 Task: Add One Degree Sprouted, Brown Rice Crisps, Organic Cereal to the cart.
Action: Mouse moved to (719, 240)
Screenshot: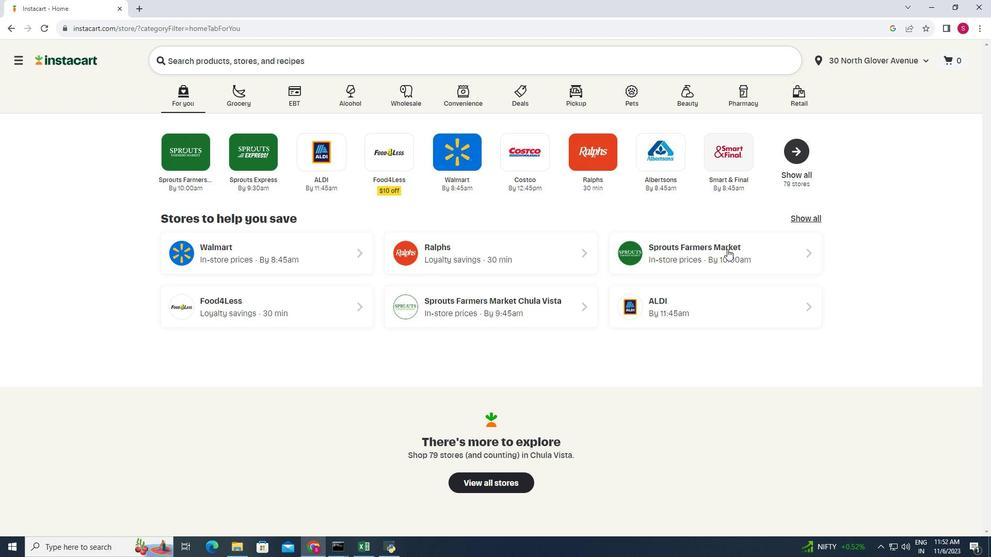 
Action: Mouse pressed left at (719, 240)
Screenshot: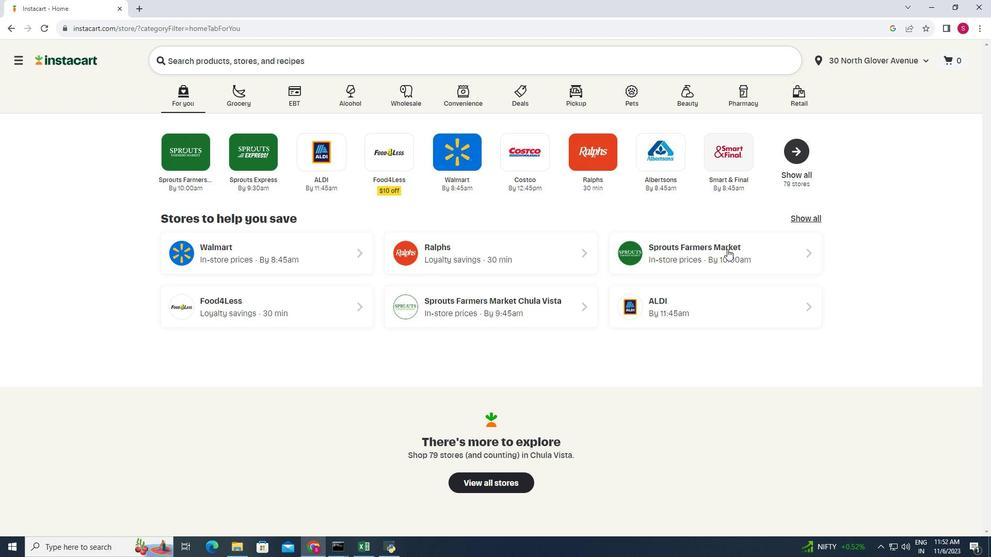 
Action: Mouse moved to (33, 305)
Screenshot: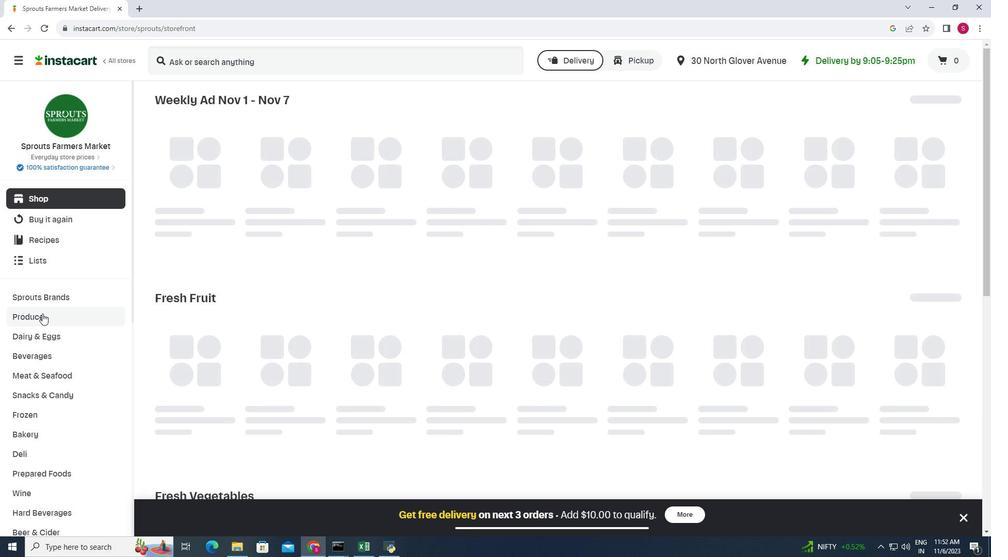 
Action: Mouse scrolled (33, 304) with delta (0, 0)
Screenshot: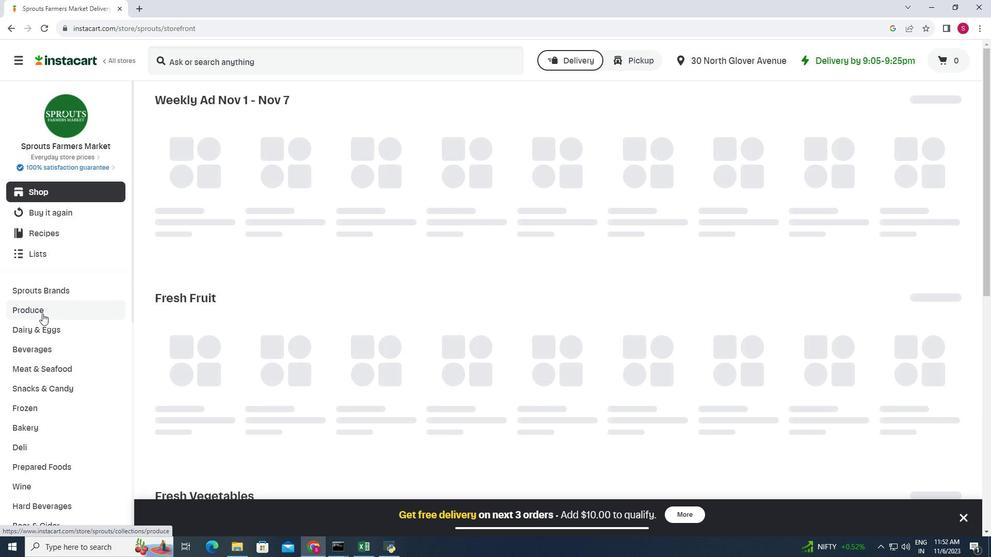 
Action: Mouse scrolled (33, 304) with delta (0, 0)
Screenshot: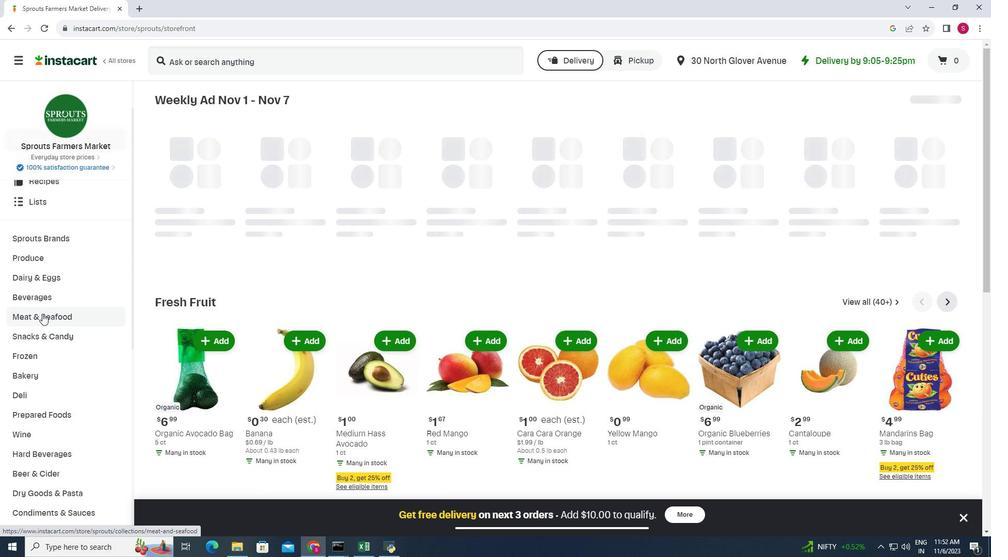 
Action: Mouse scrolled (33, 304) with delta (0, 0)
Screenshot: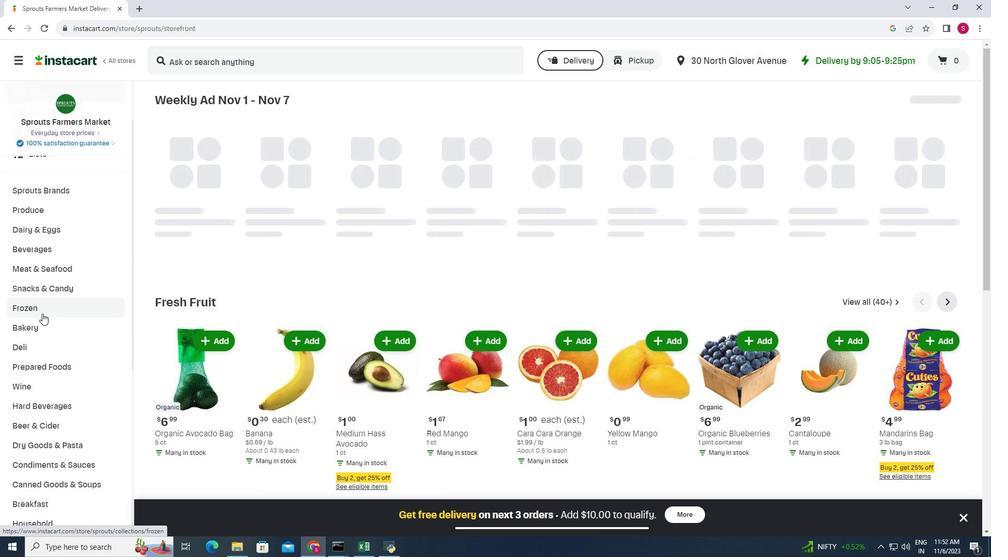 
Action: Mouse moved to (69, 449)
Screenshot: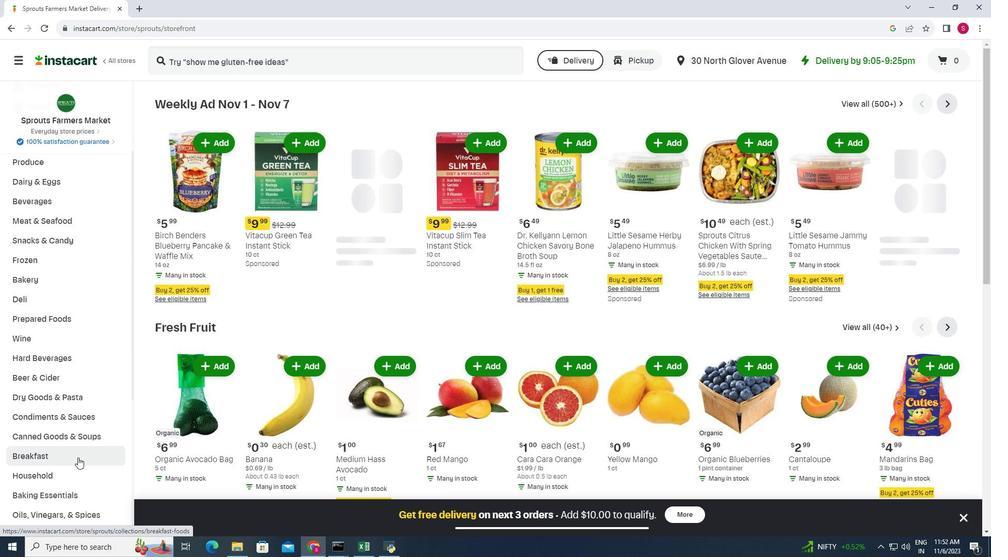 
Action: Mouse pressed left at (69, 449)
Screenshot: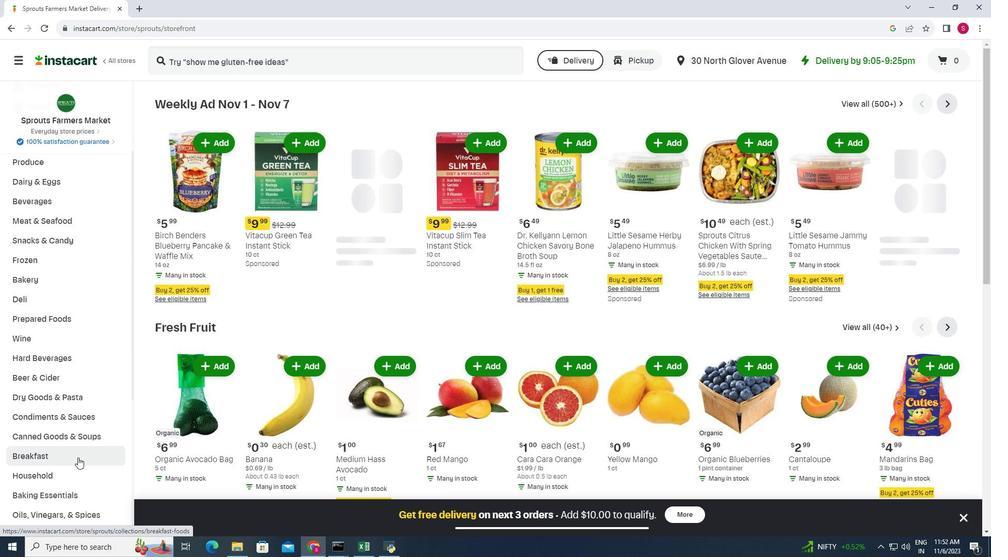 
Action: Mouse moved to (756, 118)
Screenshot: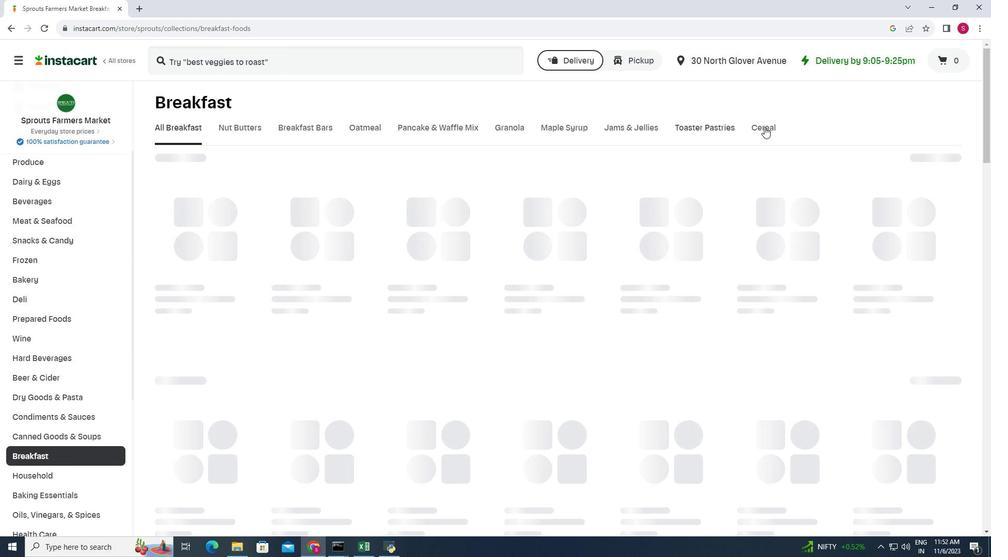 
Action: Mouse pressed left at (756, 118)
Screenshot: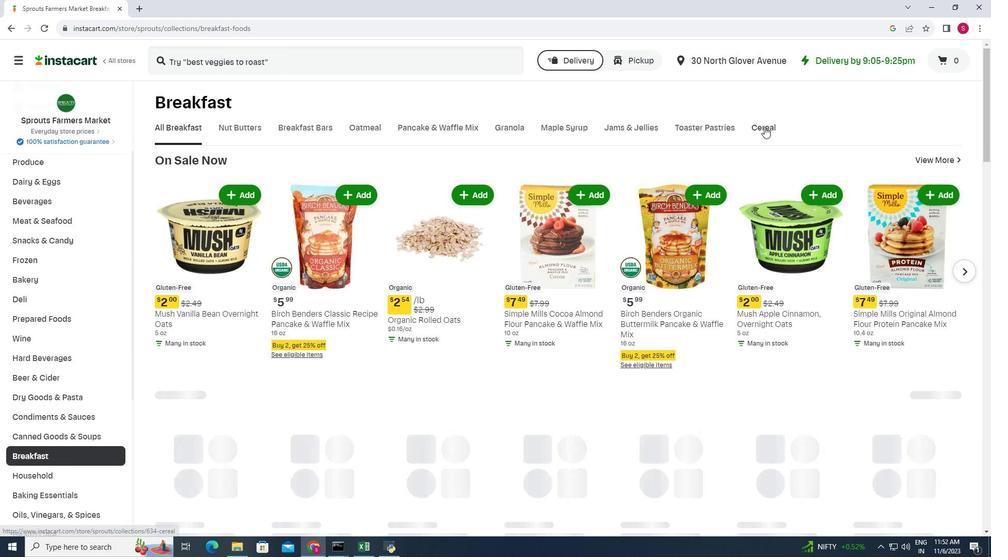 
Action: Mouse moved to (418, 149)
Screenshot: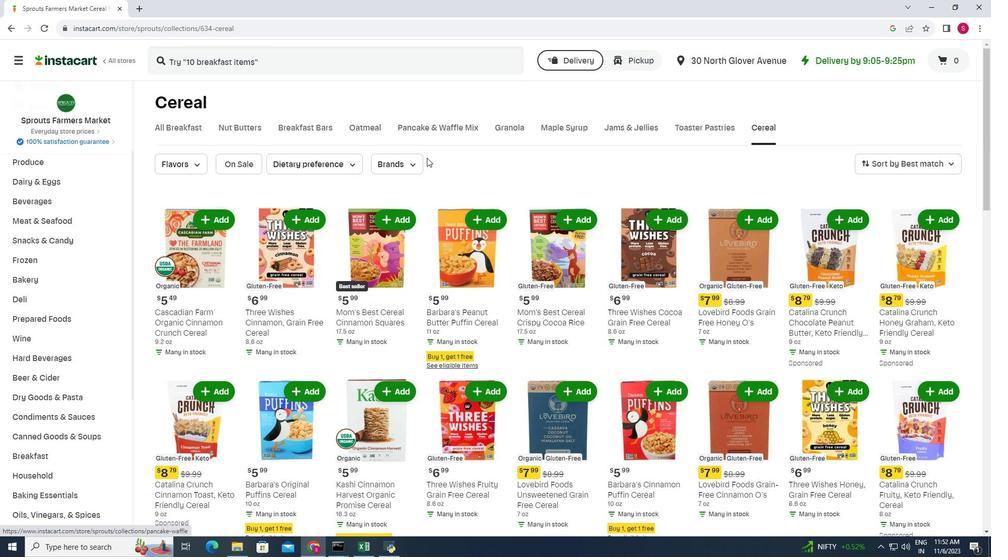 
Action: Mouse scrolled (418, 148) with delta (0, 0)
Screenshot: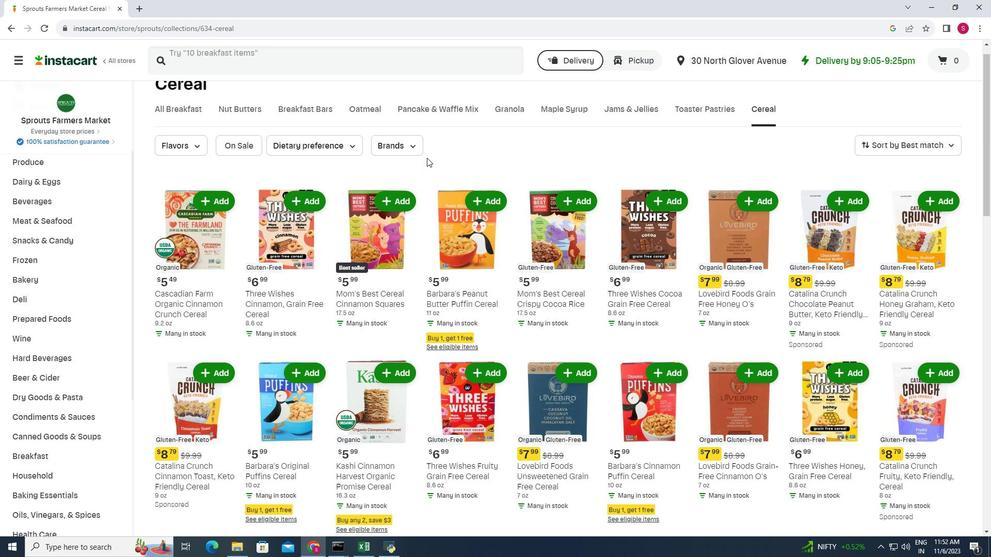
Action: Mouse moved to (418, 149)
Screenshot: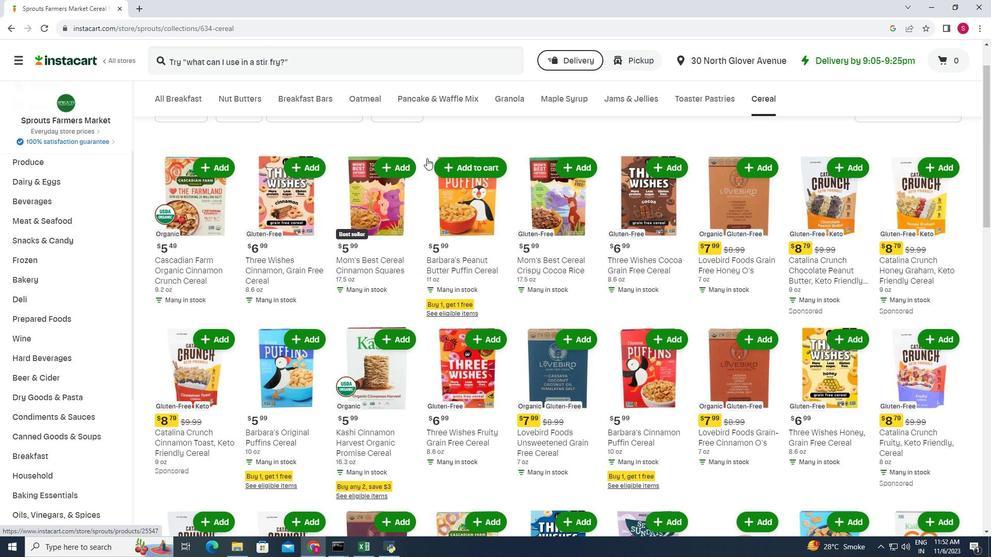 
Action: Mouse scrolled (418, 149) with delta (0, 0)
Screenshot: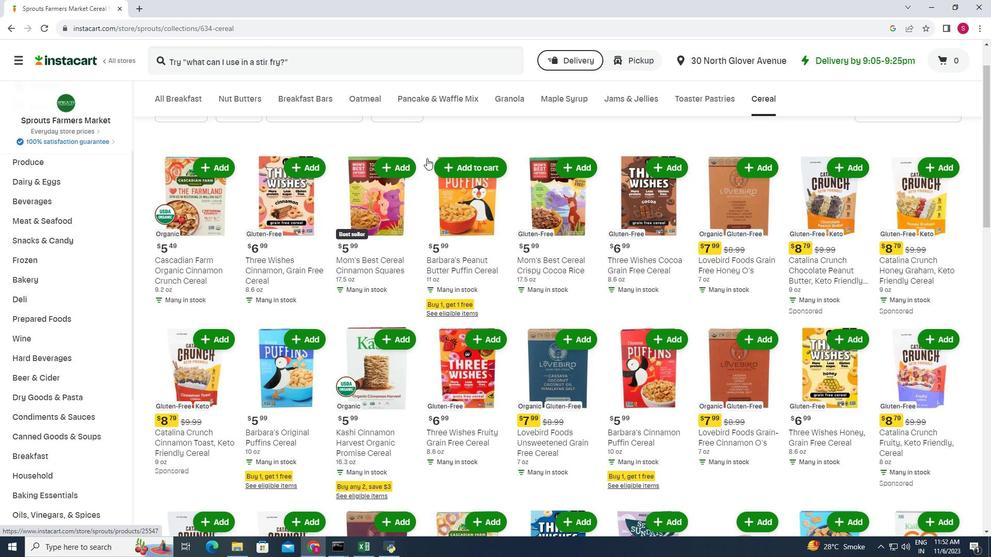 
Action: Mouse scrolled (418, 149) with delta (0, 0)
Screenshot: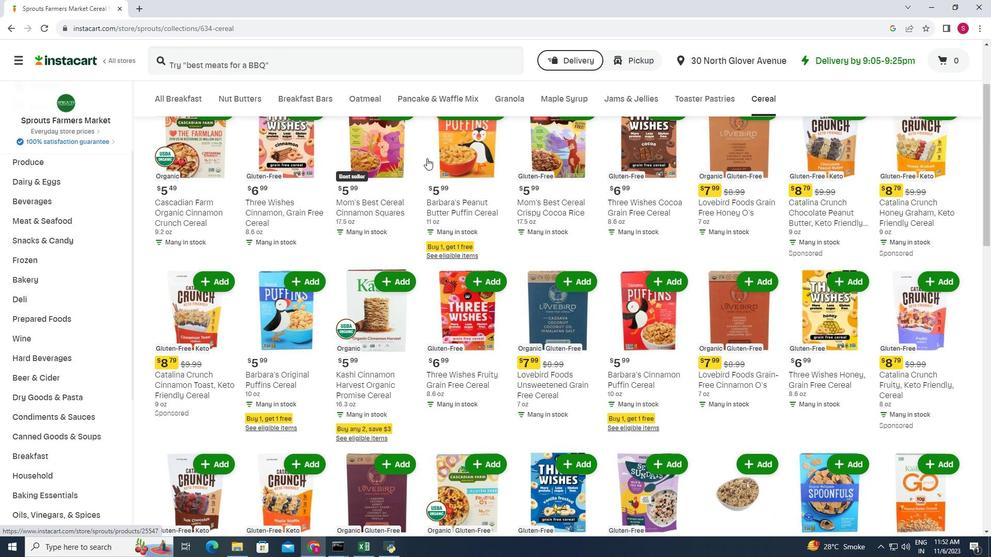 
Action: Mouse scrolled (418, 150) with delta (0, 0)
Screenshot: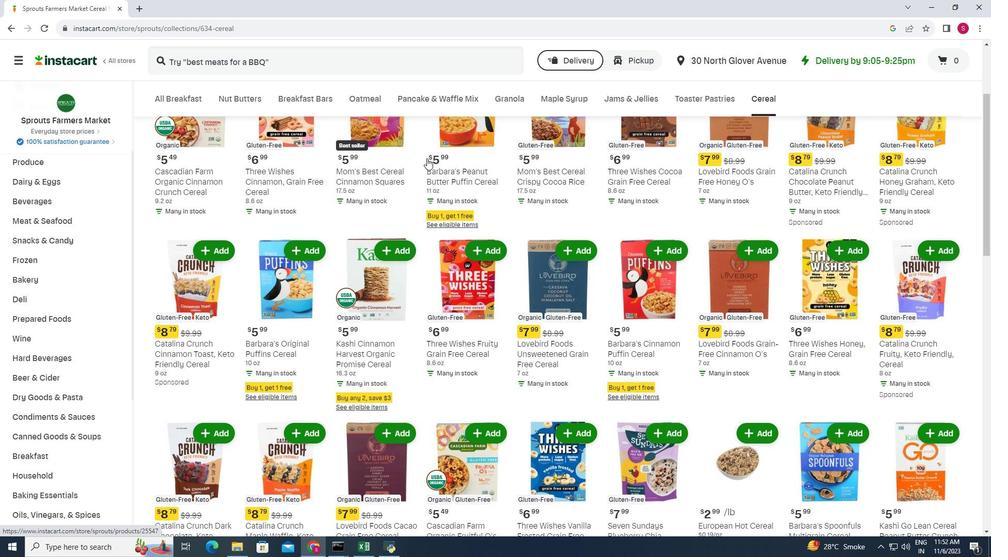 
Action: Mouse scrolled (418, 149) with delta (0, 0)
Screenshot: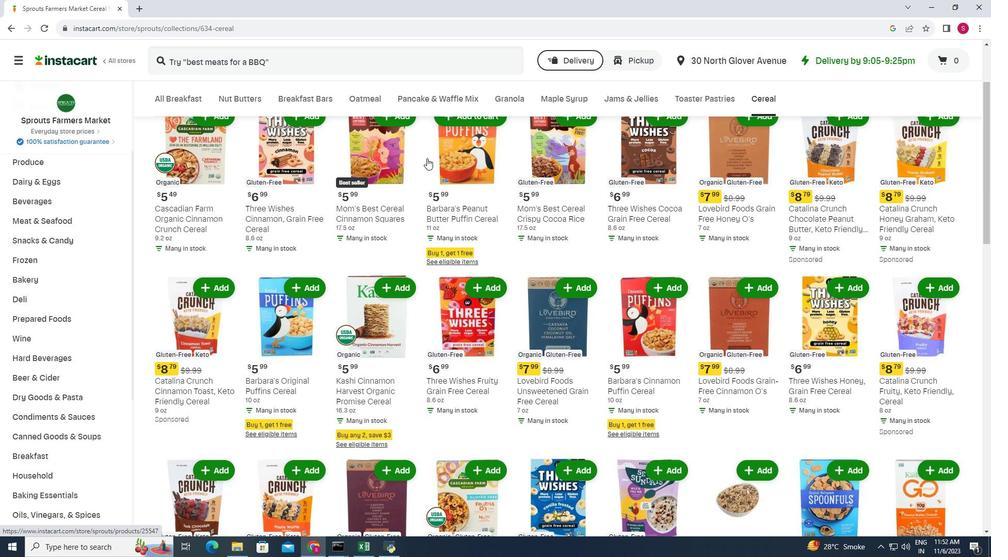 
Action: Mouse scrolled (418, 149) with delta (0, 0)
Screenshot: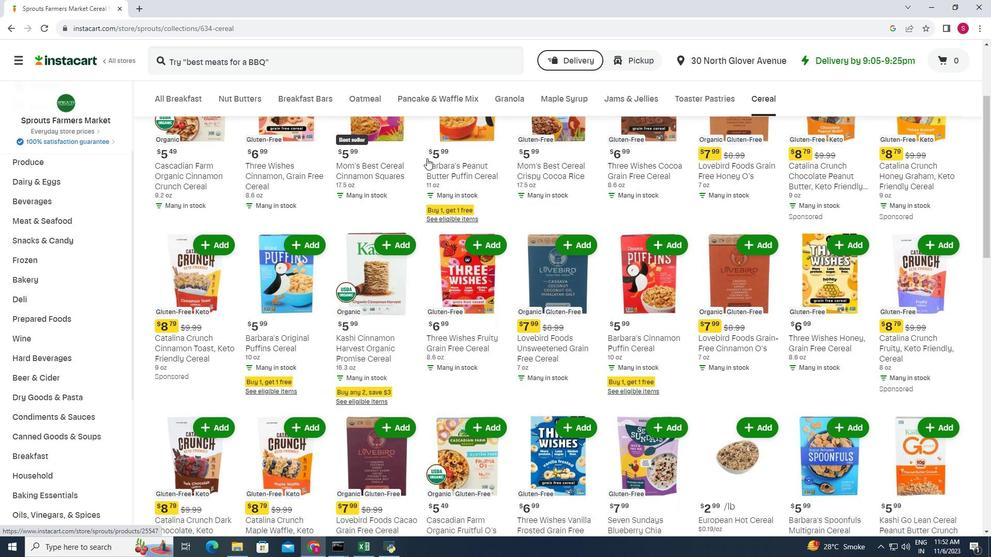 
Action: Mouse scrolled (418, 149) with delta (0, 0)
Screenshot: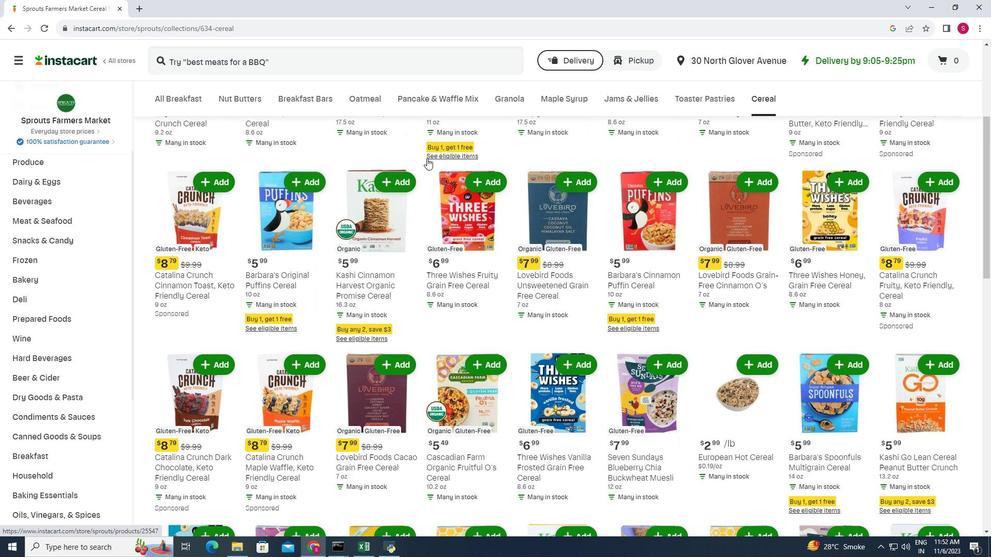 
Action: Mouse scrolled (418, 149) with delta (0, 0)
Screenshot: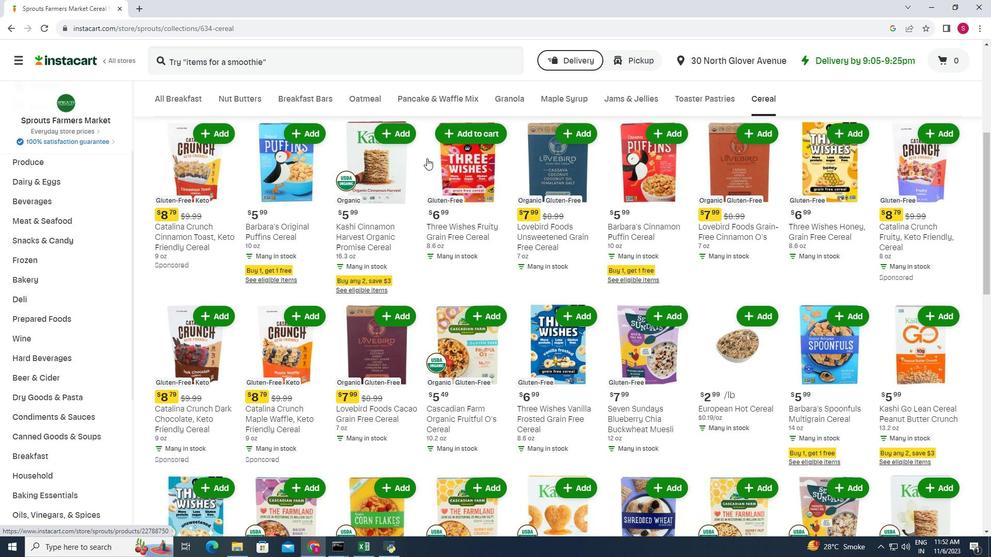 
Action: Mouse scrolled (418, 149) with delta (0, 0)
Screenshot: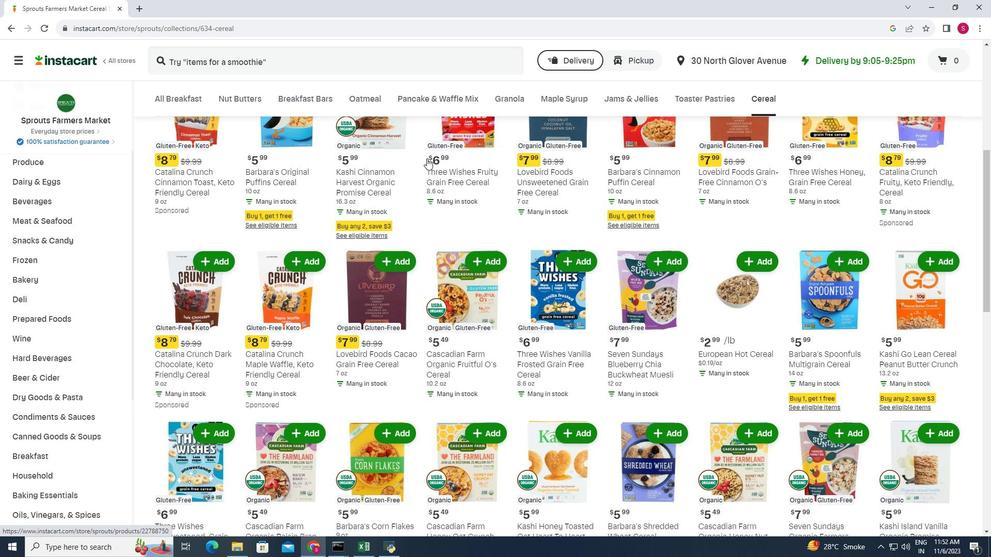 
Action: Mouse scrolled (418, 149) with delta (0, 0)
Screenshot: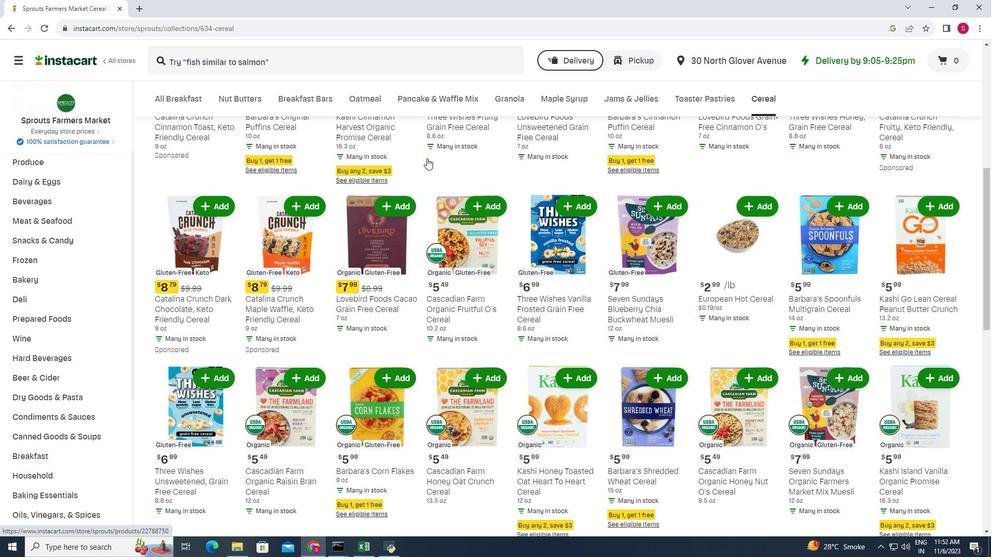 
Action: Mouse scrolled (418, 149) with delta (0, 0)
Screenshot: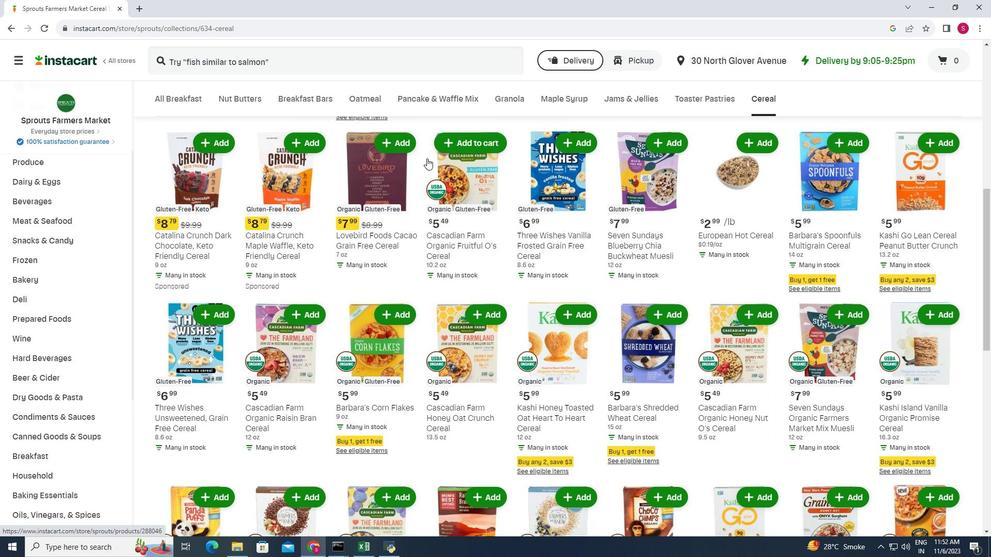 
Action: Mouse scrolled (418, 149) with delta (0, 0)
Screenshot: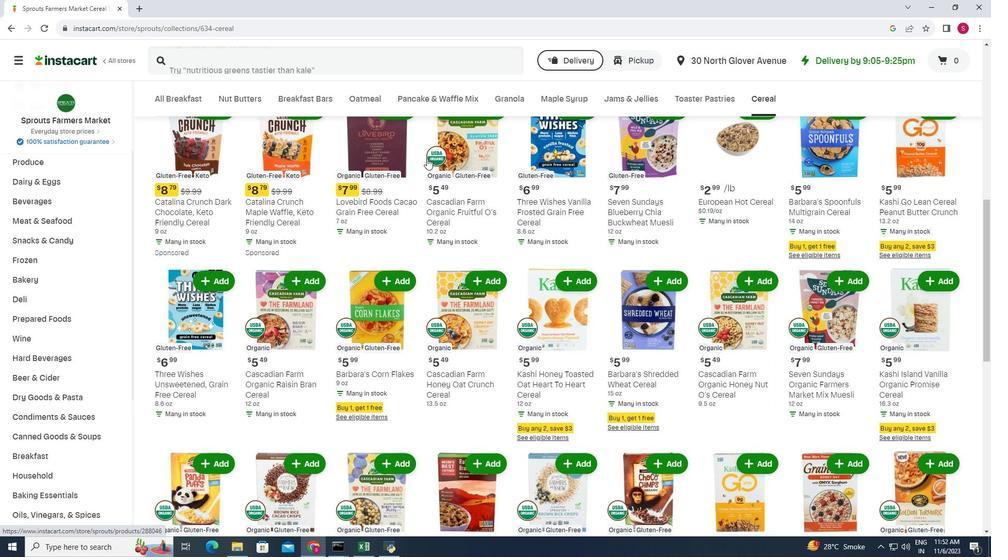 
Action: Mouse moved to (426, 154)
Screenshot: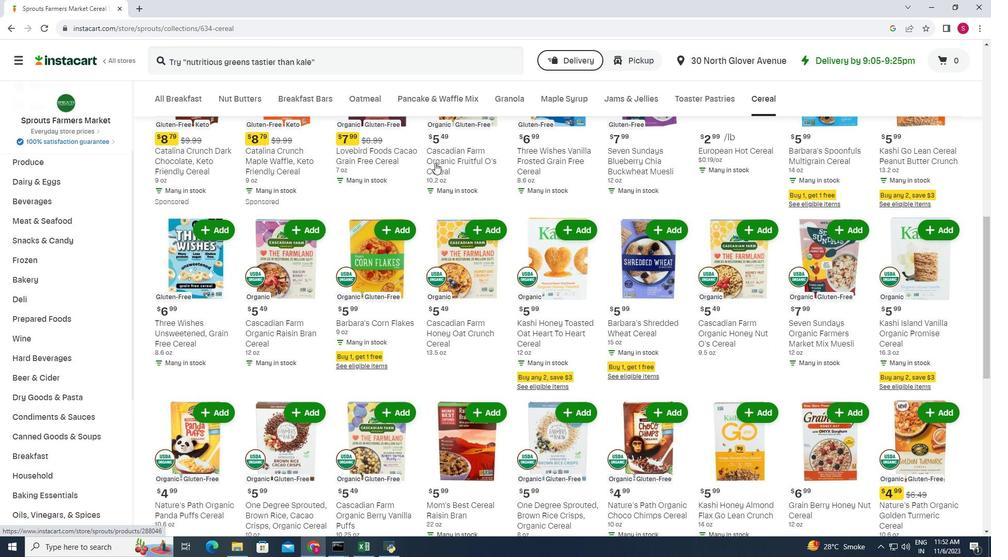 
Action: Mouse scrolled (426, 153) with delta (0, 0)
Screenshot: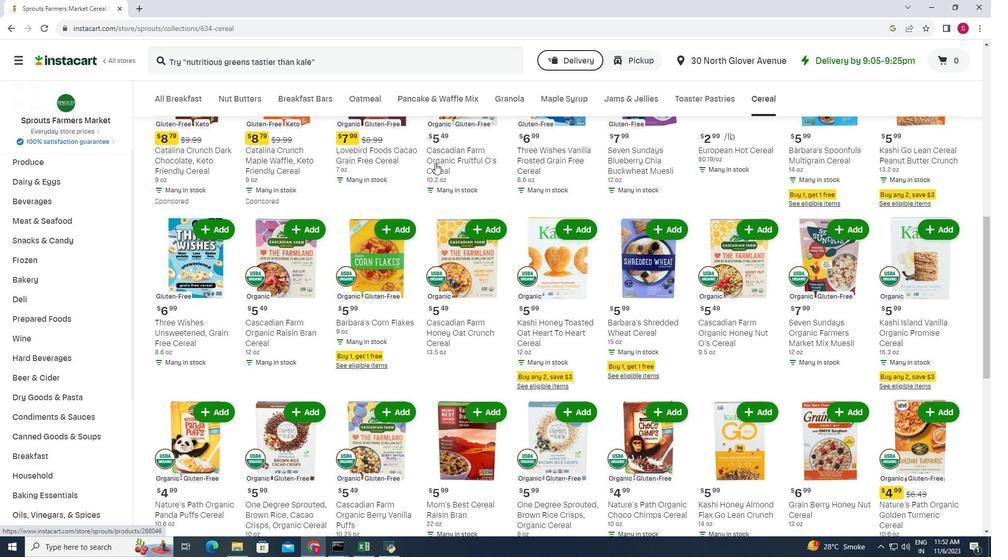 
Action: Mouse scrolled (426, 153) with delta (0, 0)
Screenshot: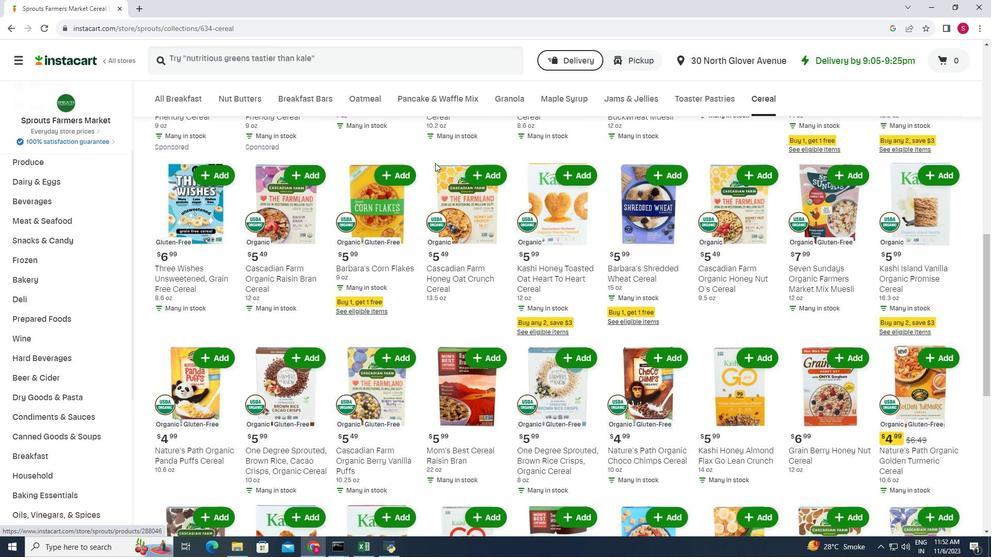 
Action: Mouse scrolled (426, 153) with delta (0, 0)
Screenshot: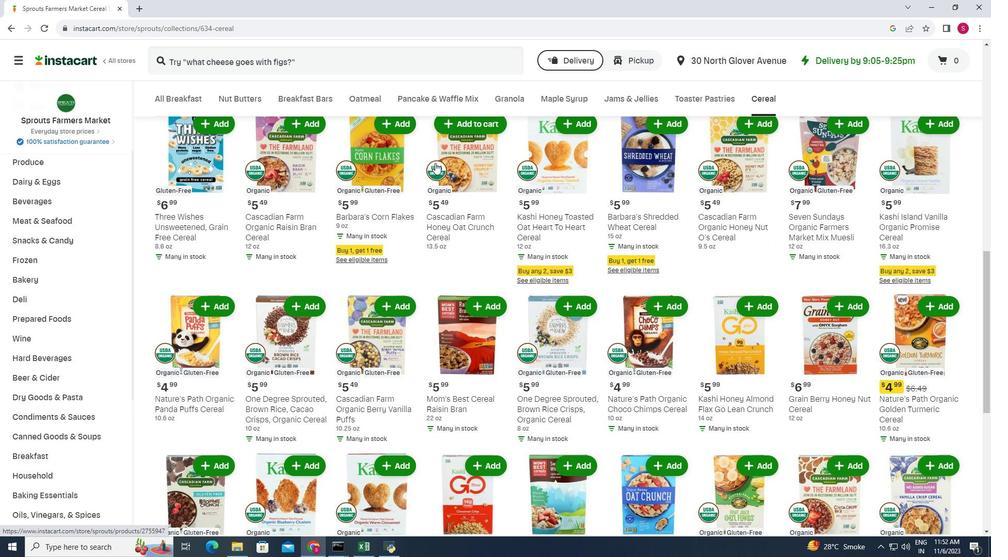 
Action: Mouse moved to (564, 251)
Screenshot: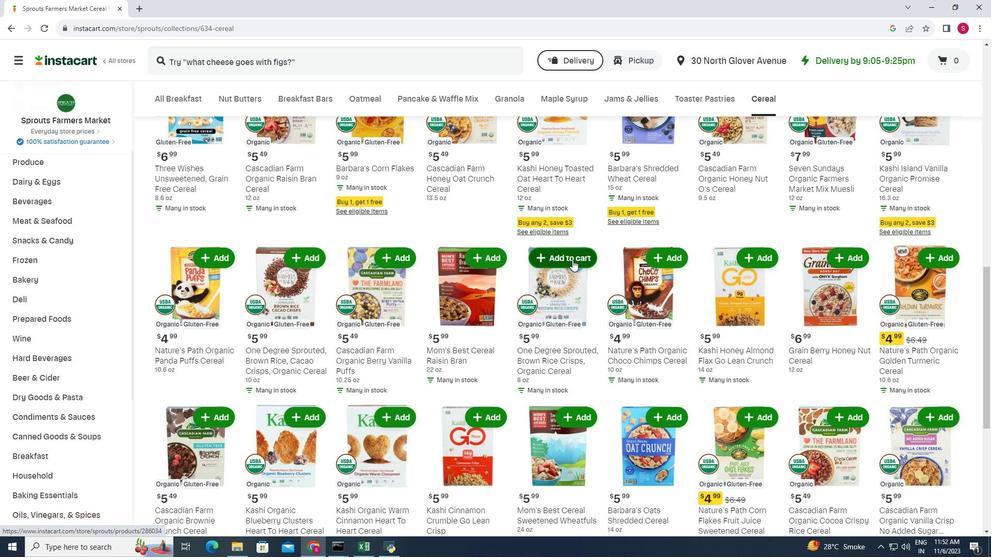 
Action: Mouse pressed left at (564, 251)
Screenshot: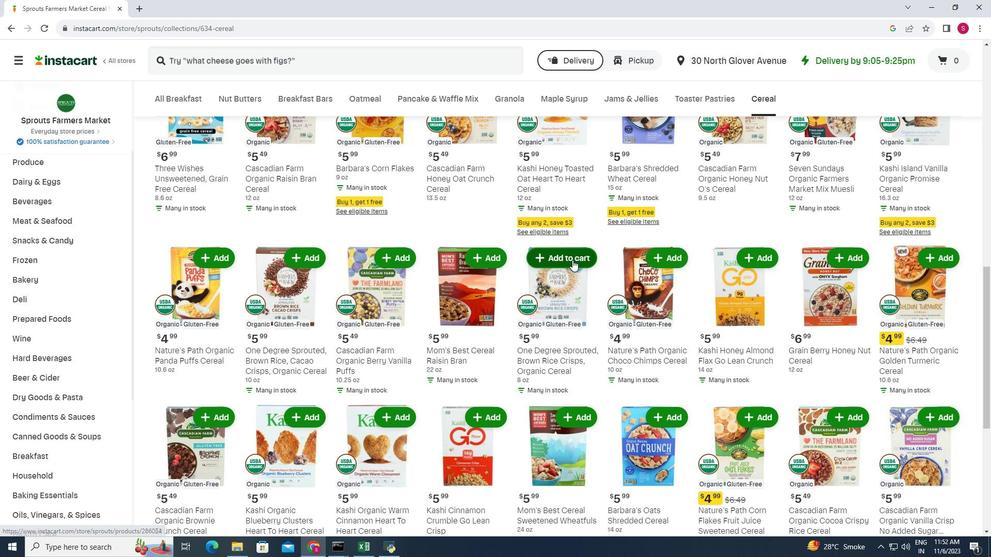 
Action: Mouse moved to (575, 217)
Screenshot: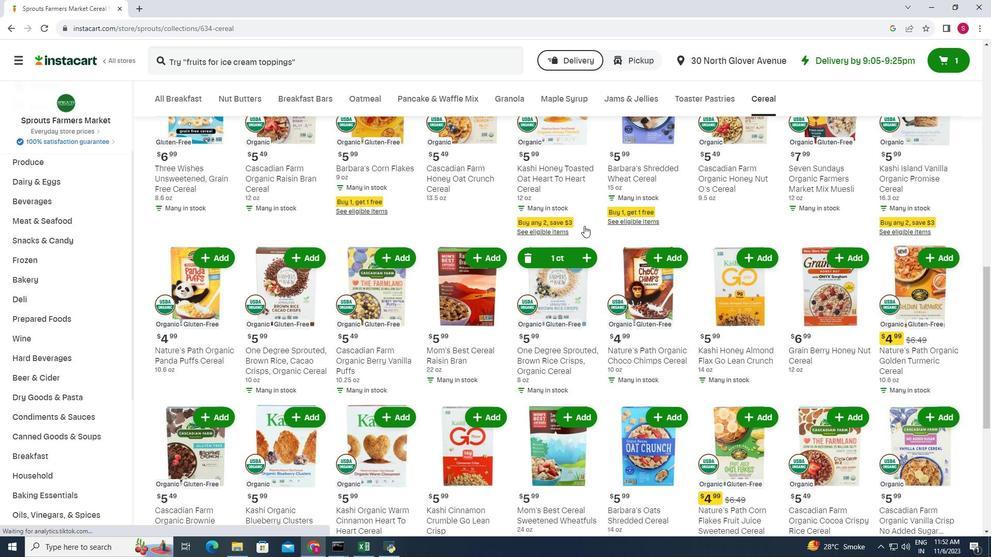 
